 Task: Use the "Chrome Colors" extension to change the color scheme of Chrome.
Action: Mouse moved to (1195, 677)
Screenshot: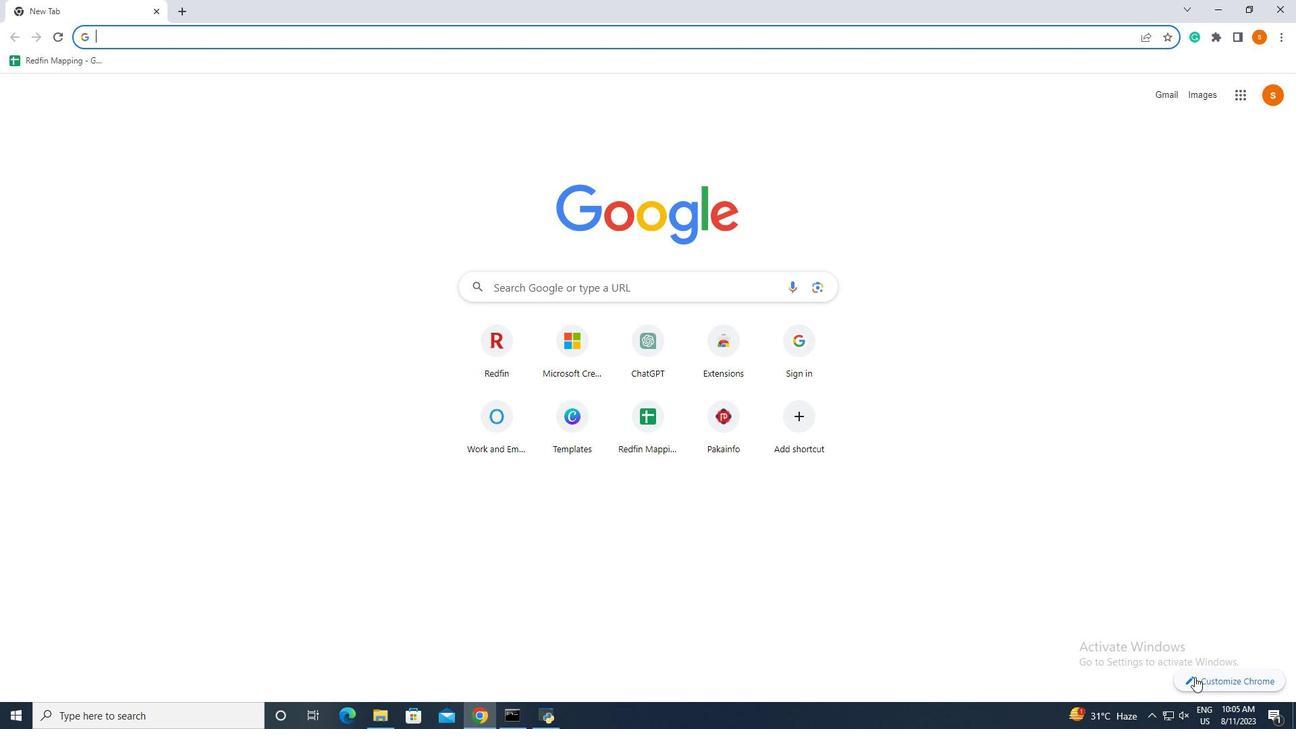 
Action: Mouse pressed left at (1195, 677)
Screenshot: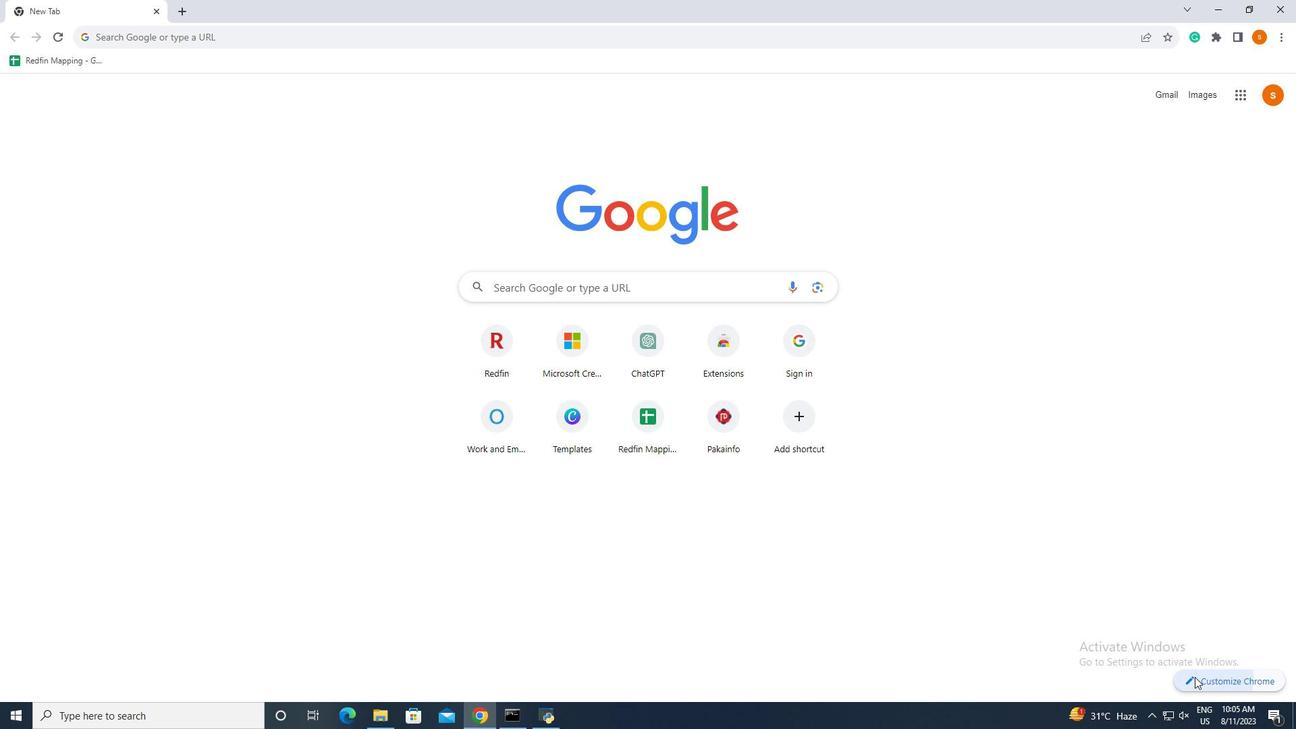 
Action: Mouse moved to (1151, 341)
Screenshot: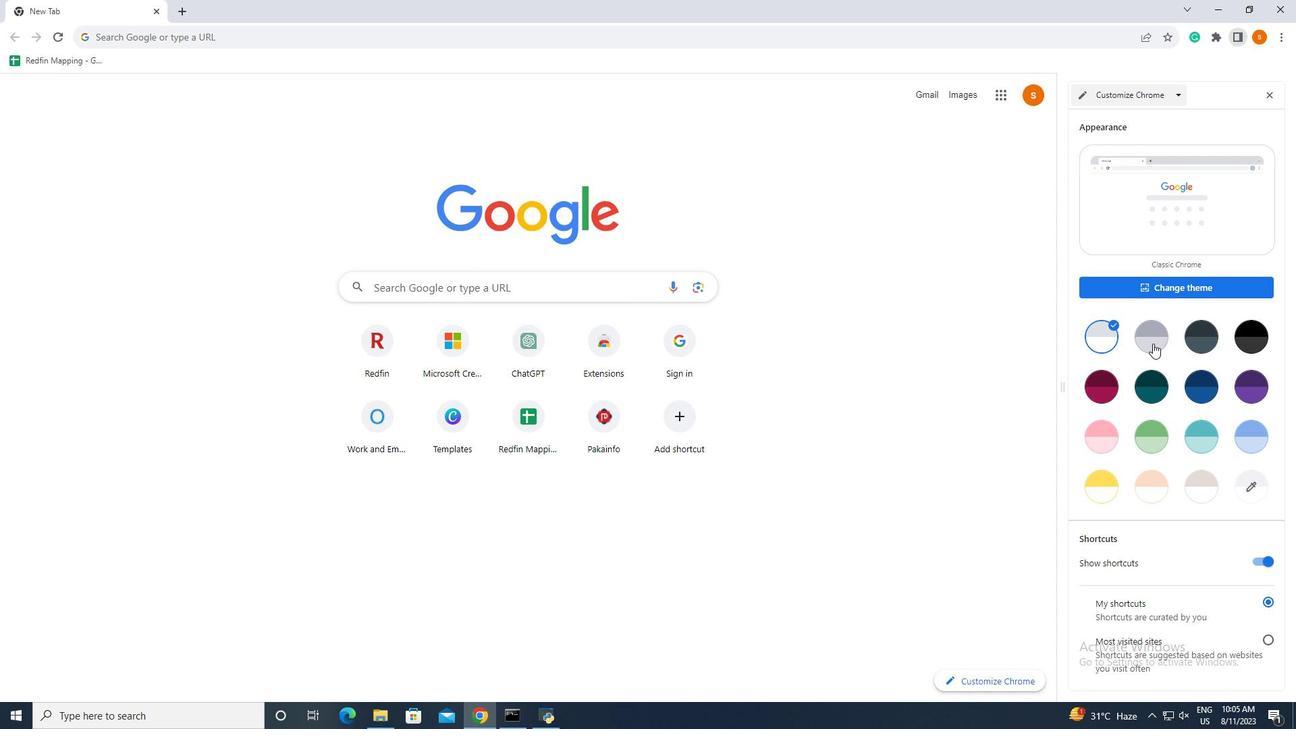 
Action: Mouse scrolled (1151, 341) with delta (0, 0)
Screenshot: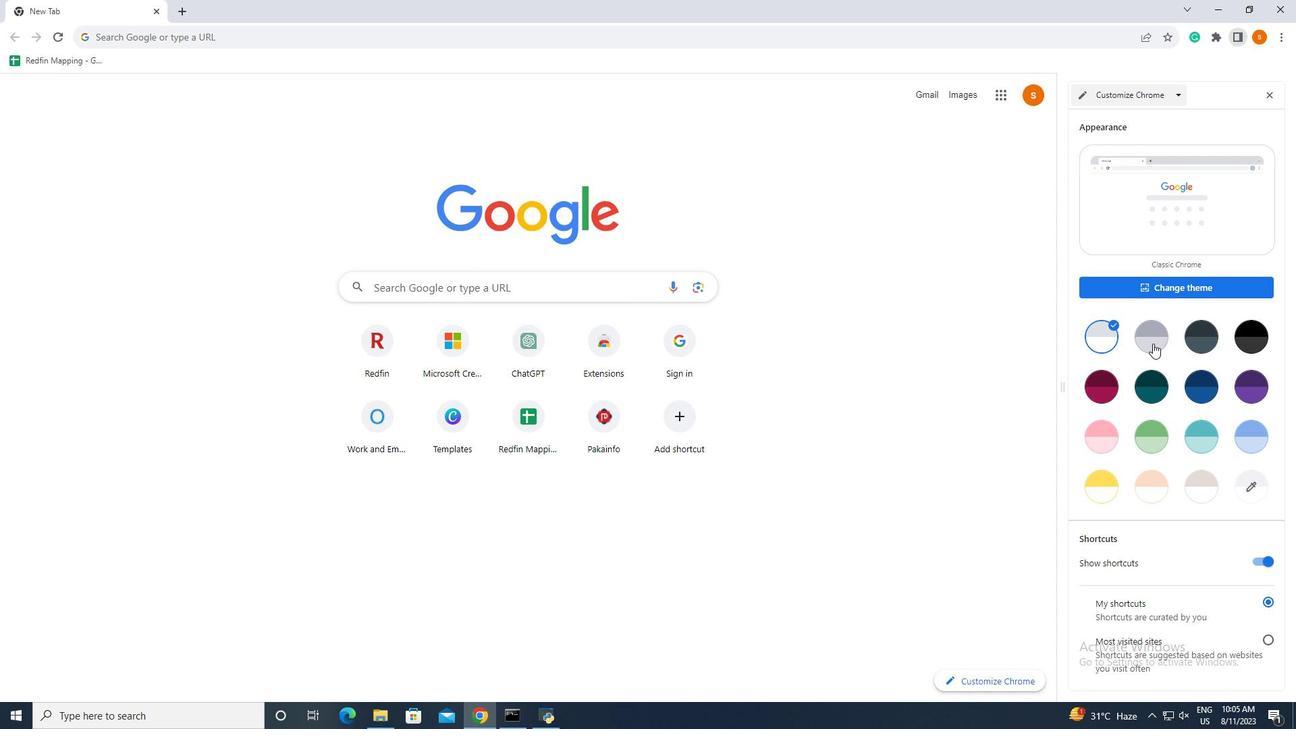 
Action: Mouse moved to (1174, 447)
Screenshot: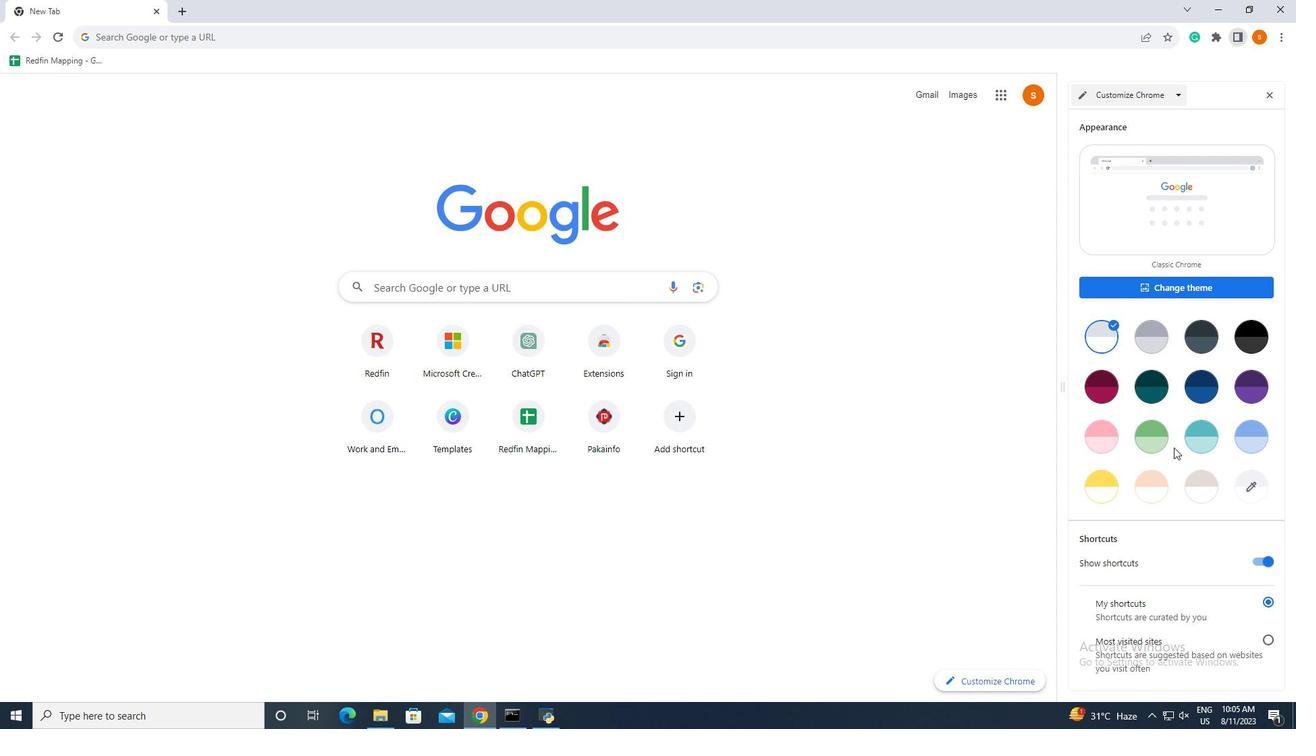 
Action: Mouse scrolled (1174, 447) with delta (0, 0)
Screenshot: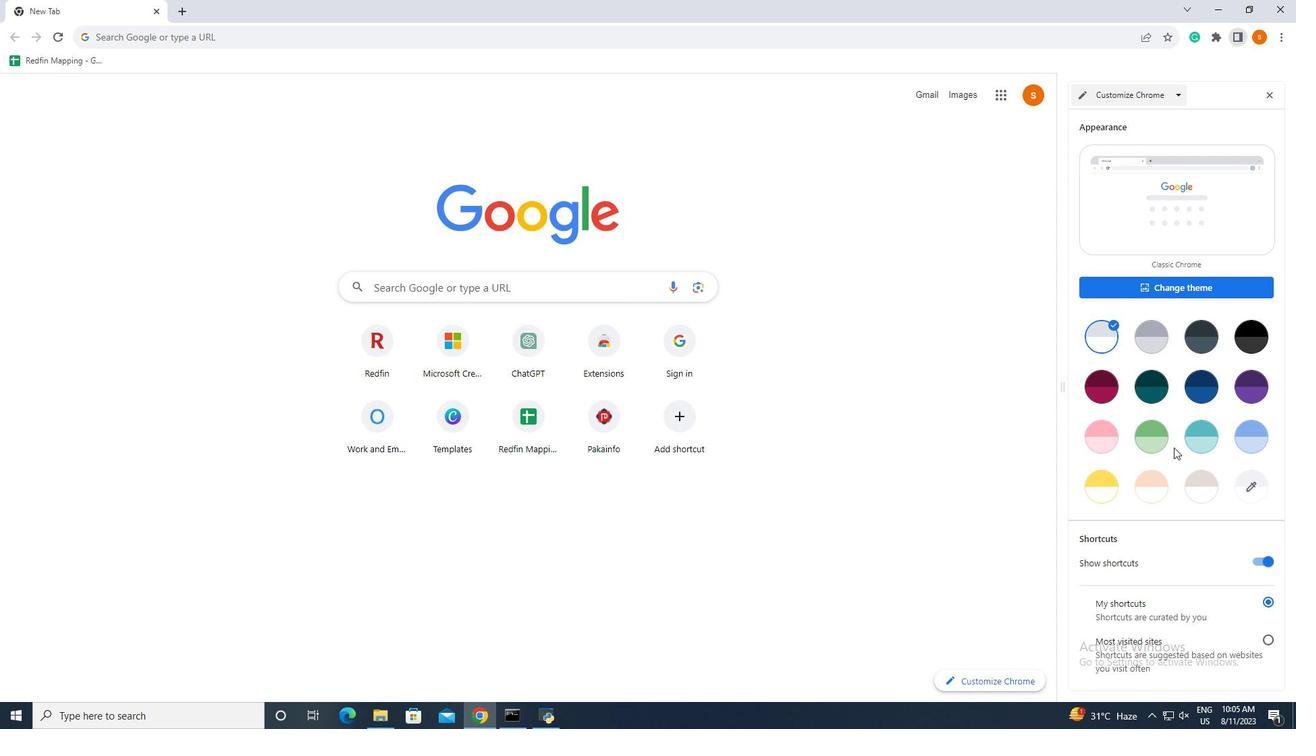 
Action: Mouse moved to (1107, 437)
Screenshot: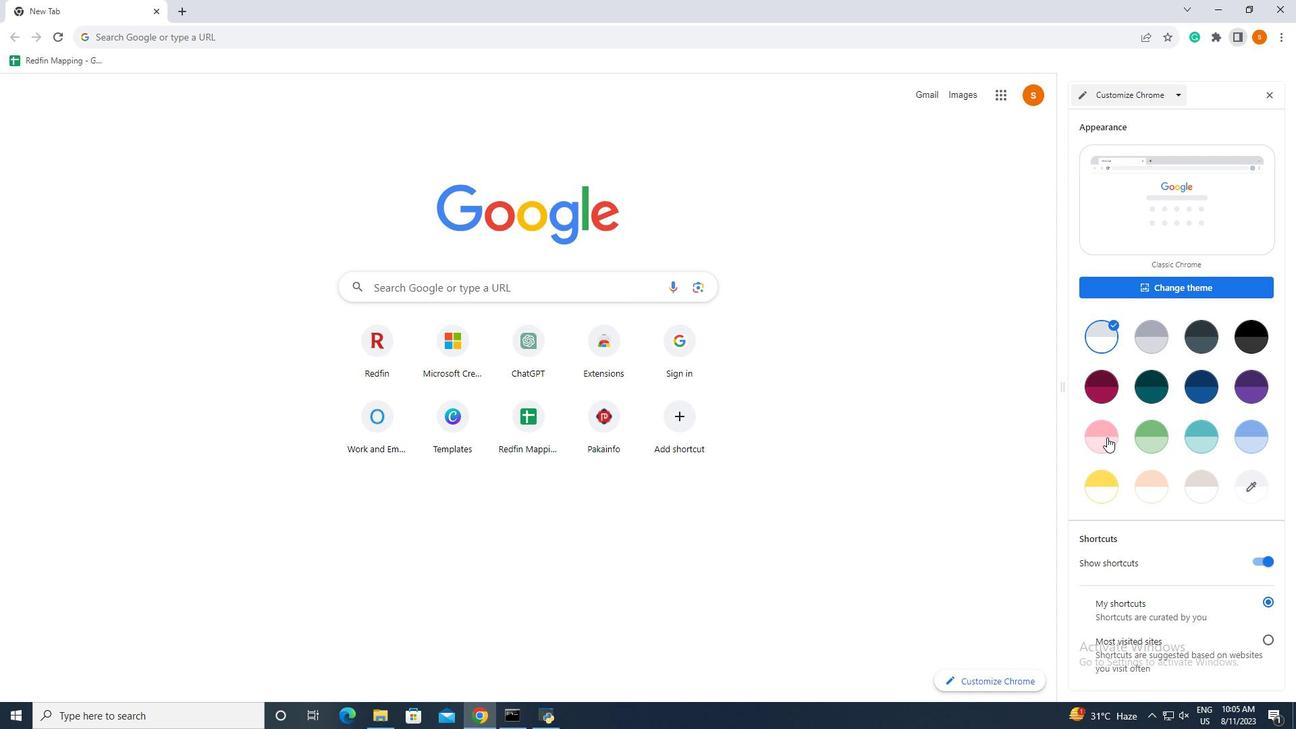 
Action: Mouse pressed left at (1107, 437)
Screenshot: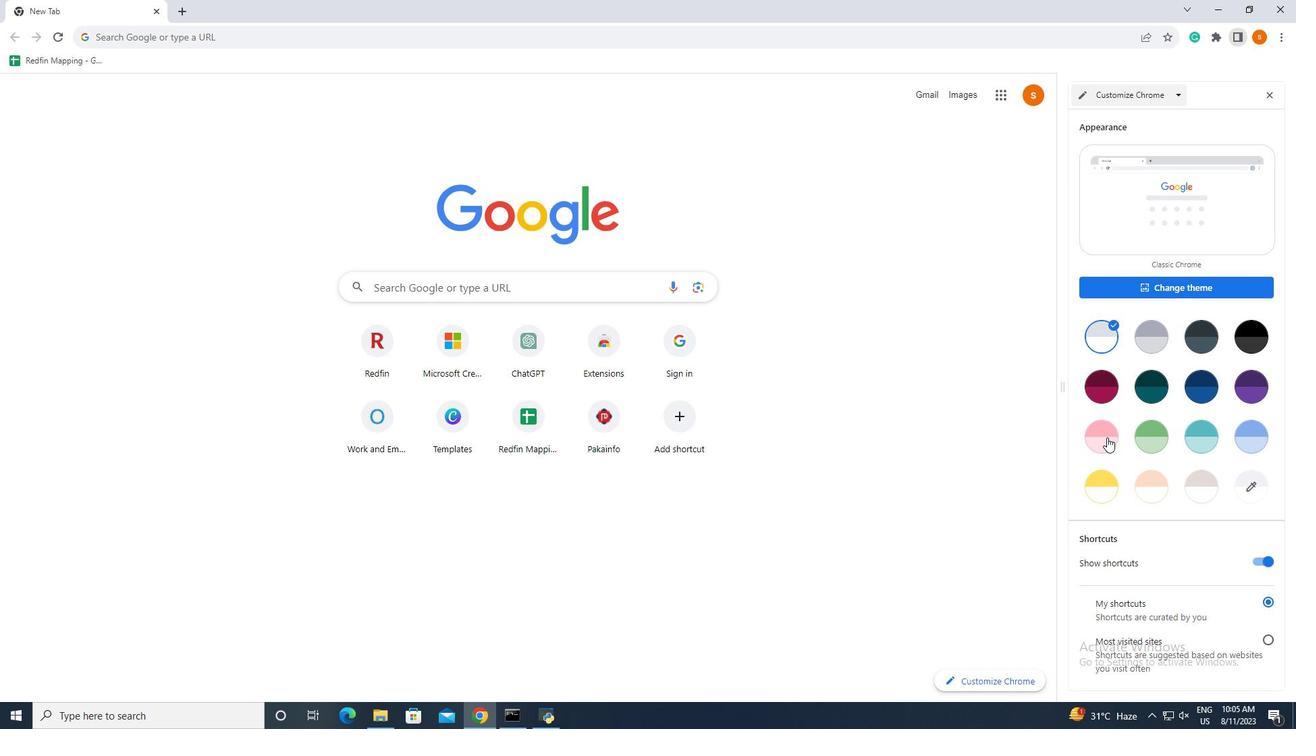 
Action: Mouse moved to (1254, 589)
Screenshot: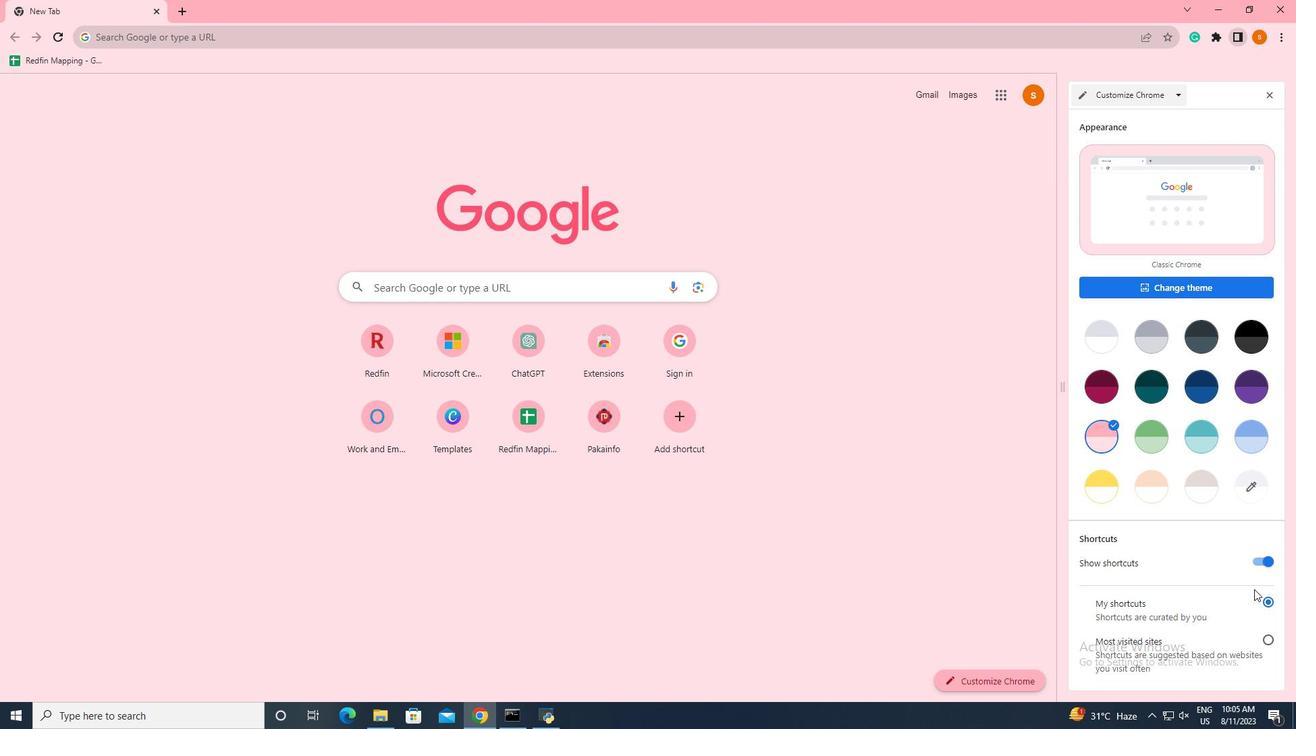 
Action: Mouse scrolled (1254, 588) with delta (0, 0)
Screenshot: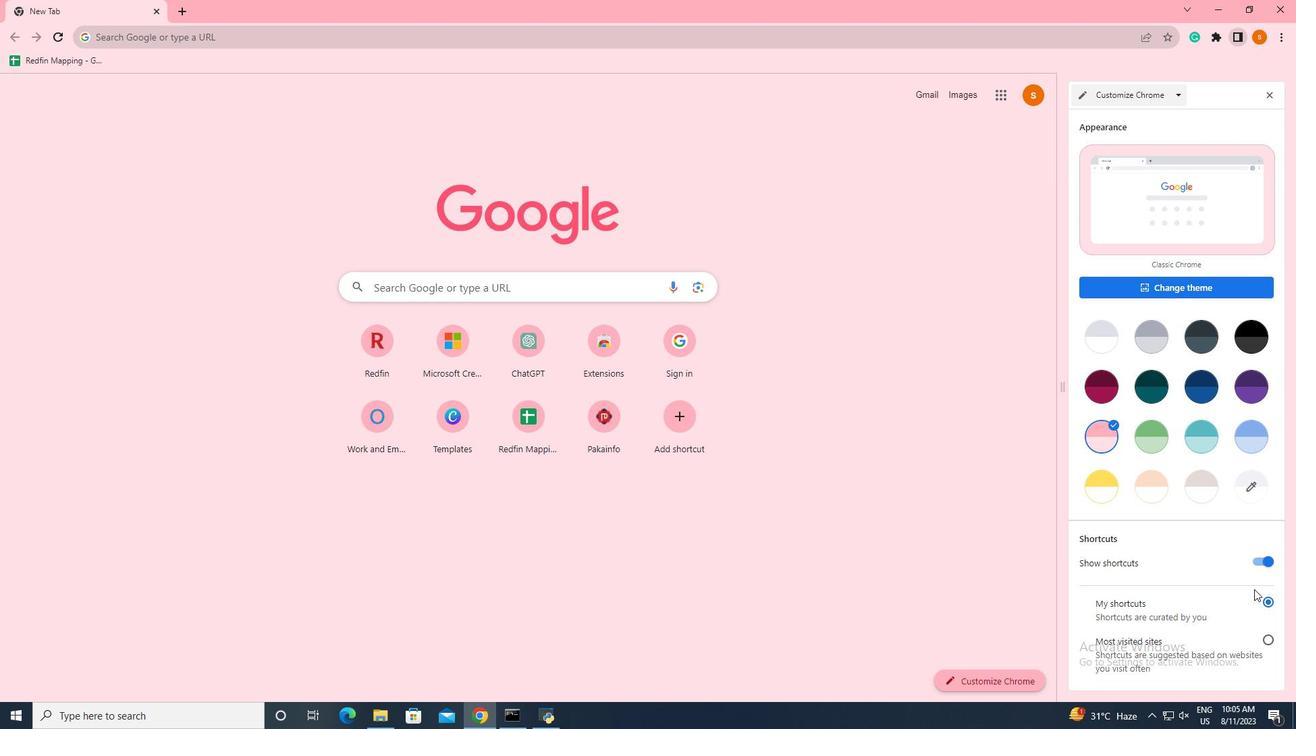 
Action: Mouse scrolled (1254, 588) with delta (0, 0)
Screenshot: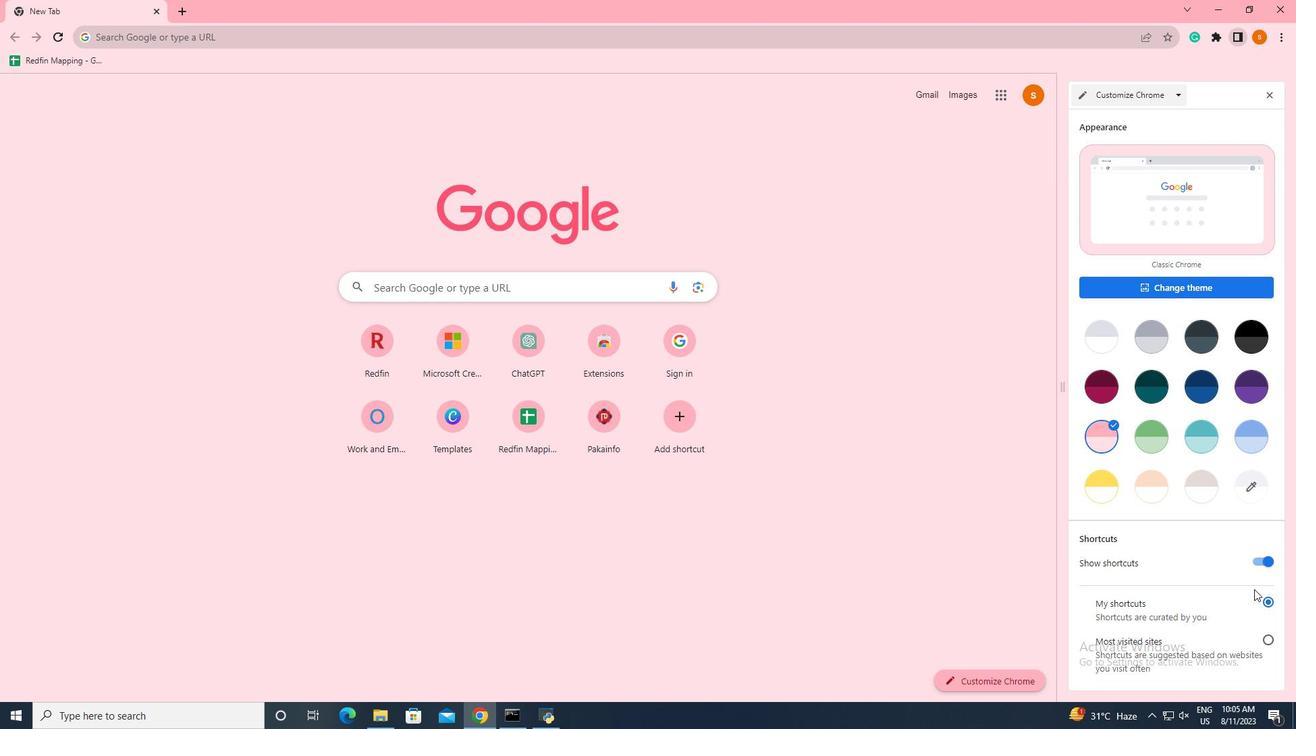 
Action: Mouse moved to (1193, 291)
Screenshot: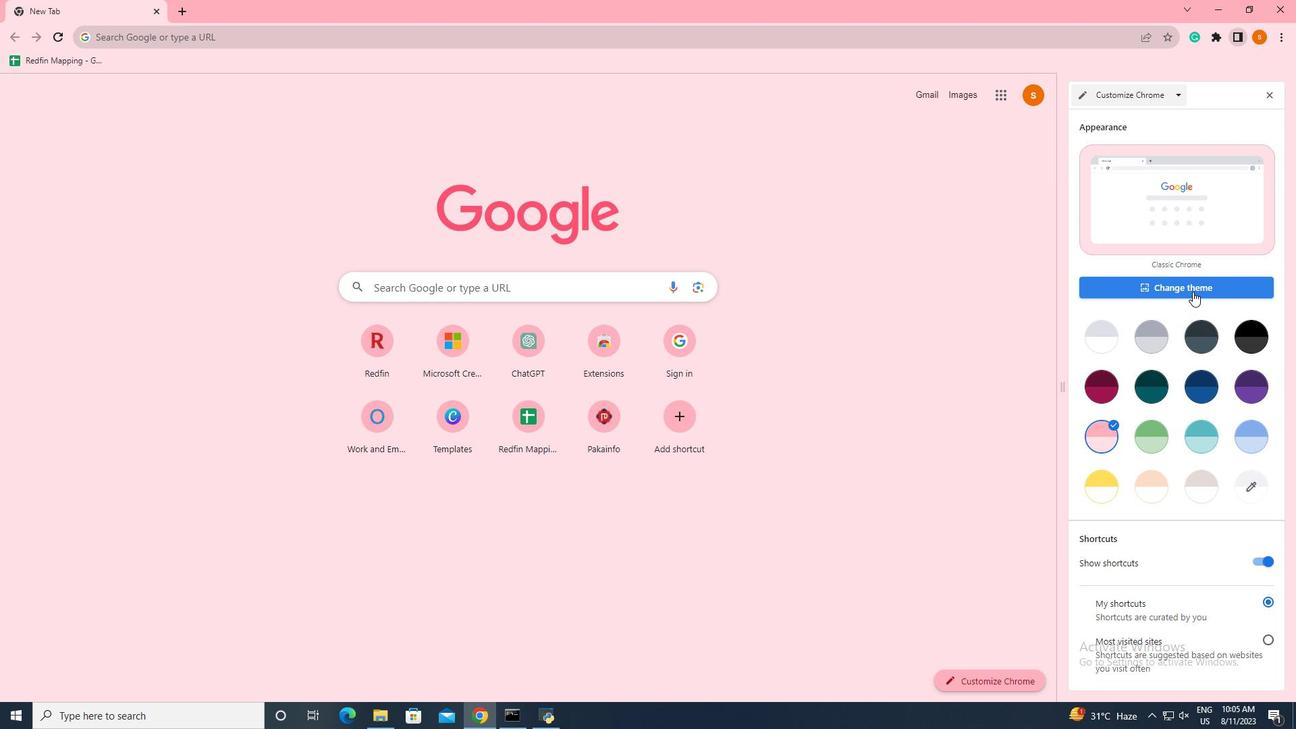 
Action: Mouse pressed left at (1193, 291)
Screenshot: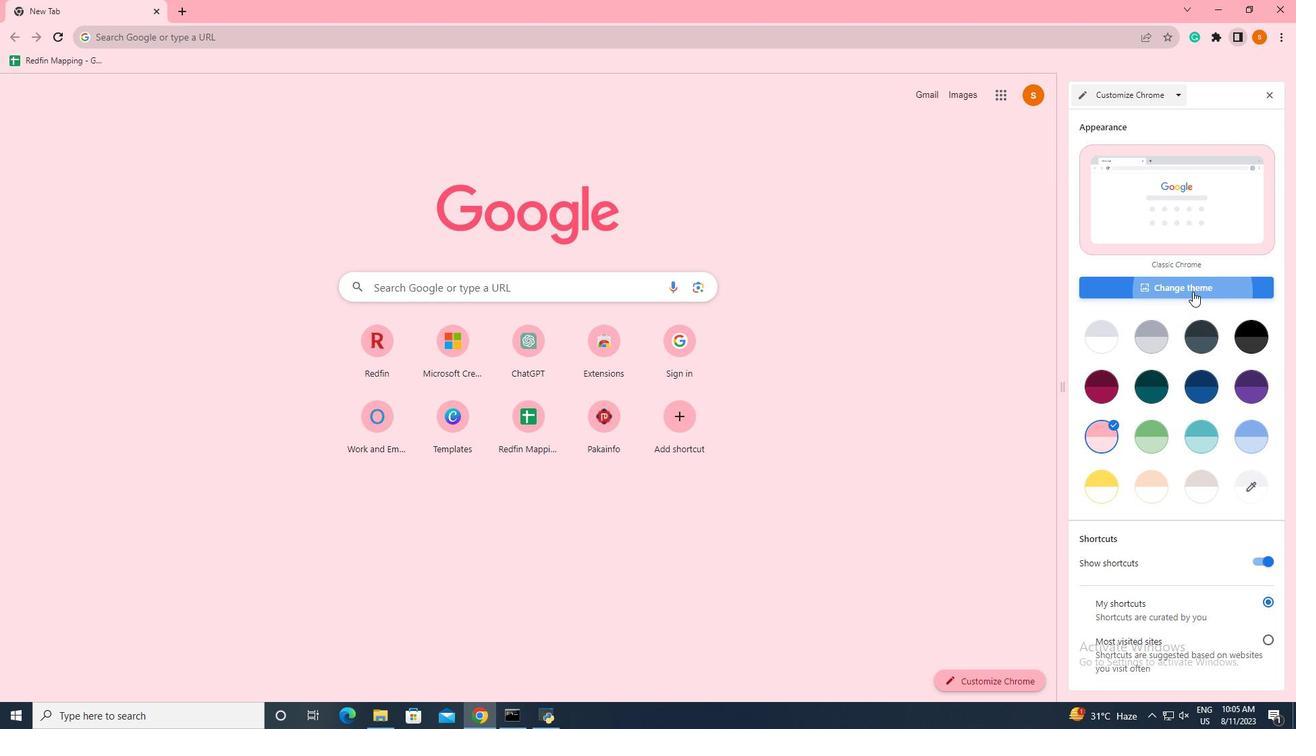 
Action: Mouse moved to (1187, 396)
Screenshot: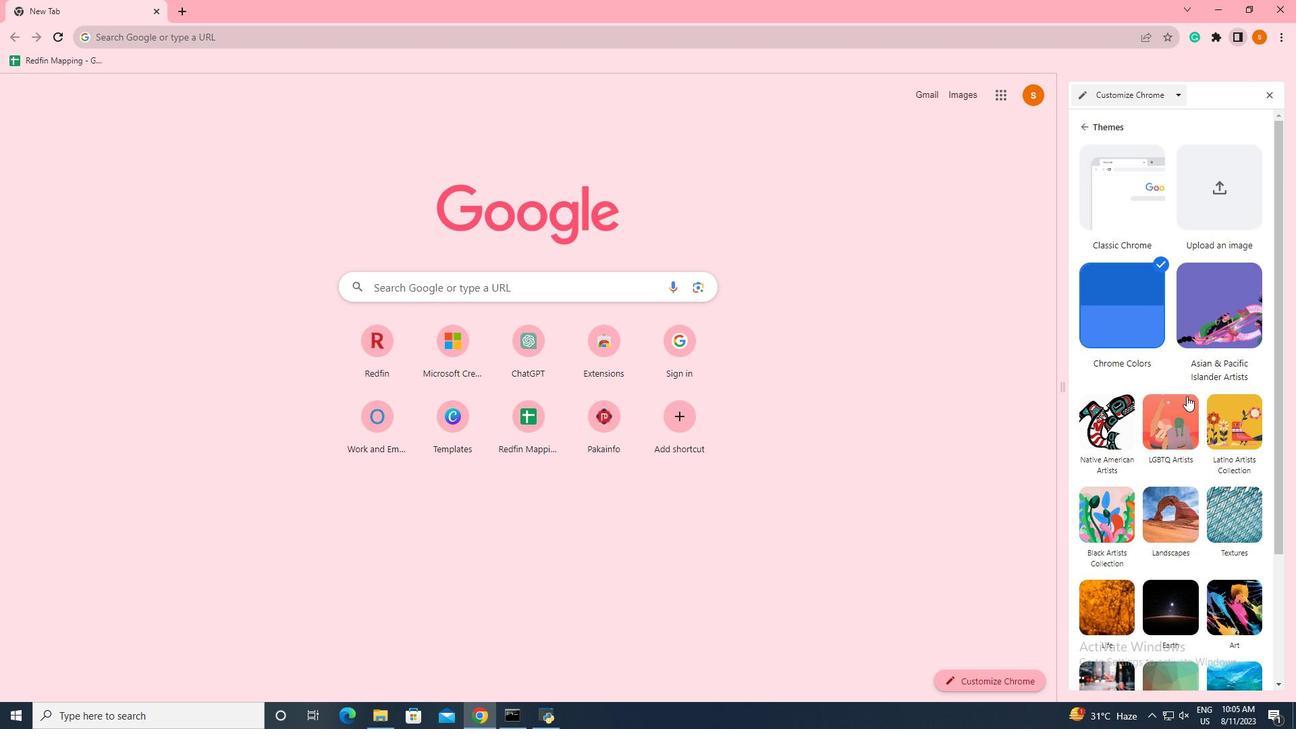 
Action: Mouse scrolled (1187, 395) with delta (0, 0)
Screenshot: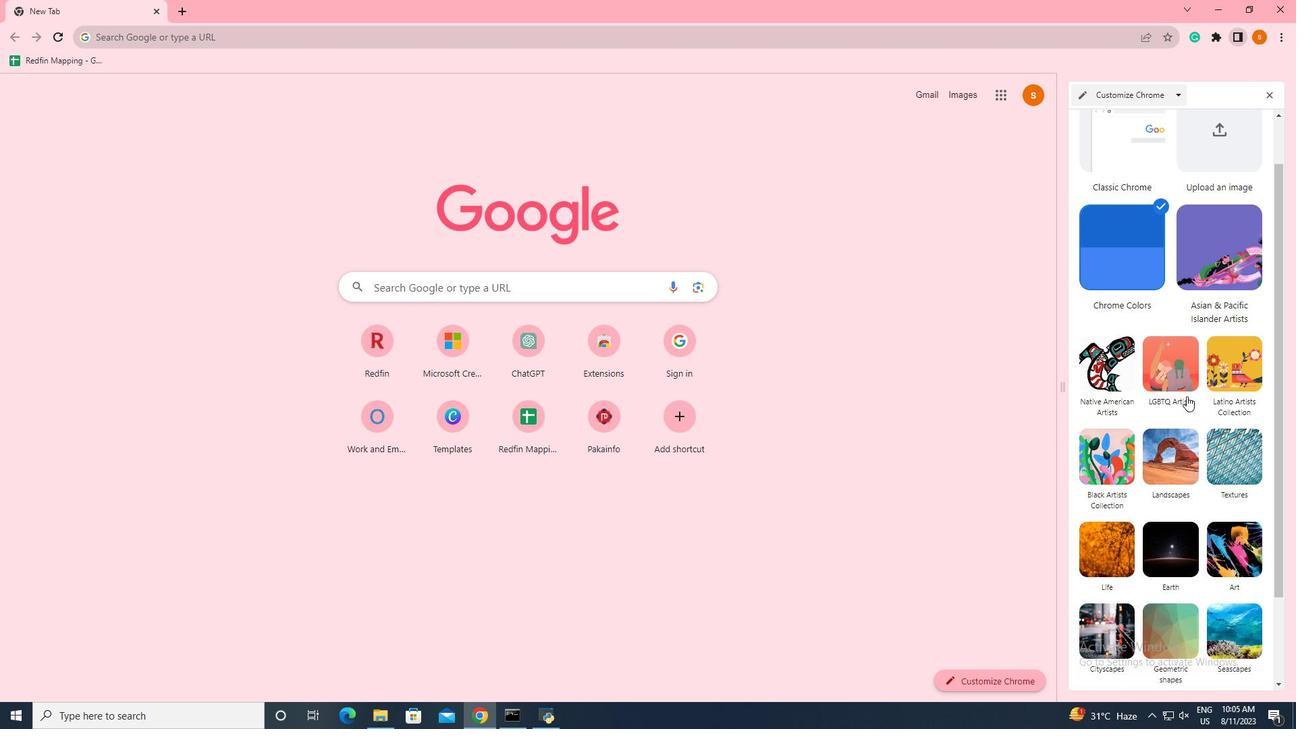 
Action: Mouse scrolled (1187, 395) with delta (0, 0)
Screenshot: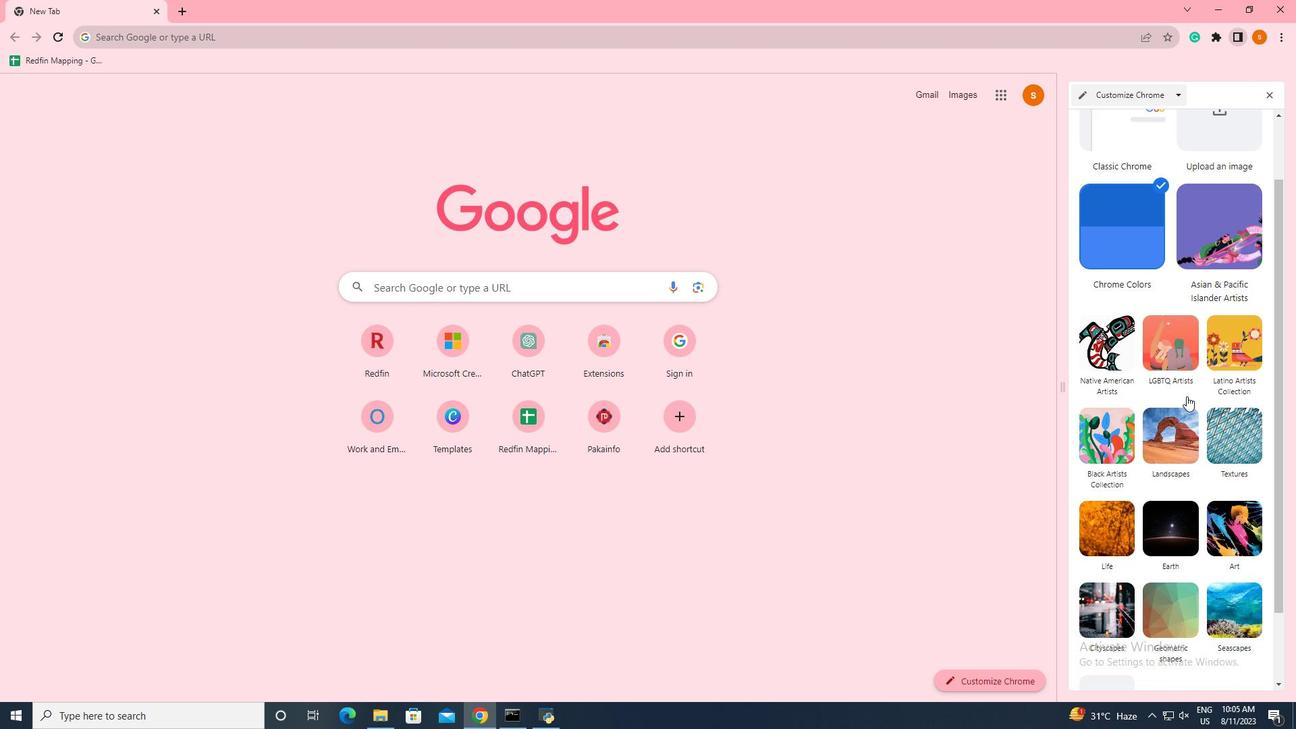 
Action: Mouse scrolled (1187, 395) with delta (0, 0)
Screenshot: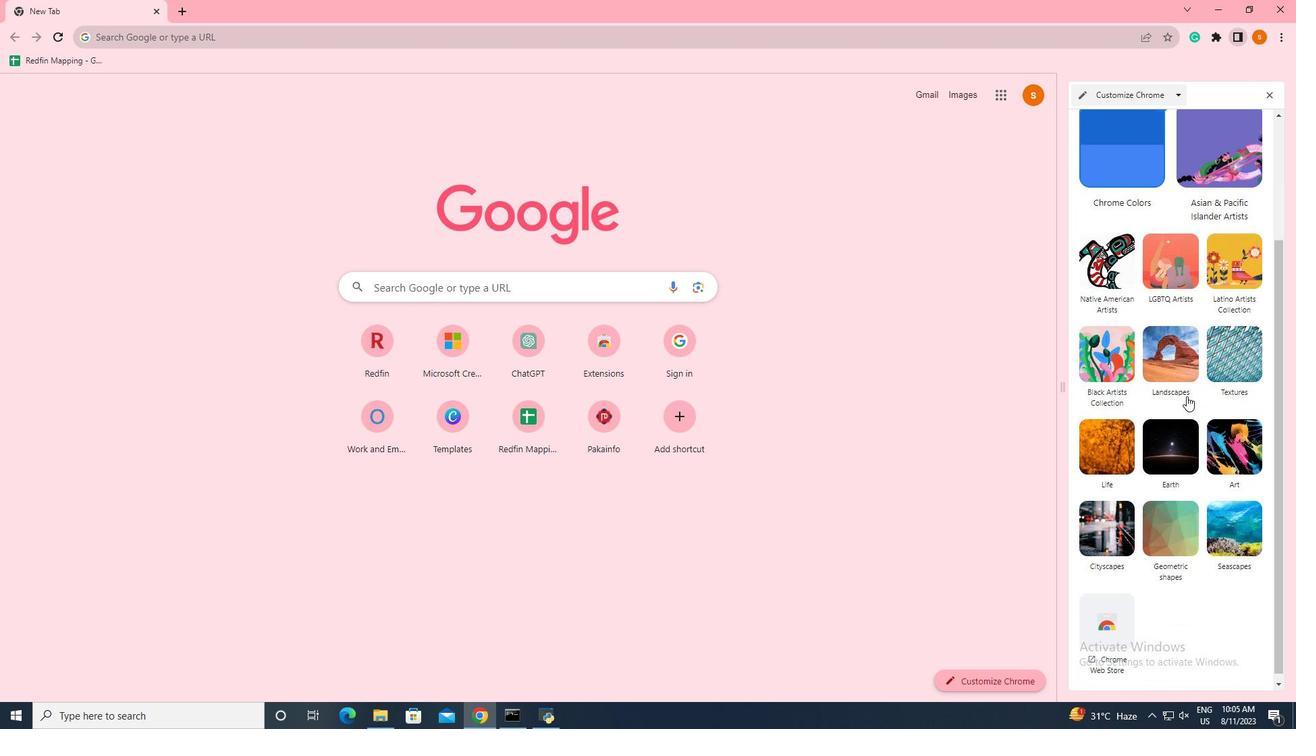 
Action: Mouse moved to (1187, 396)
Screenshot: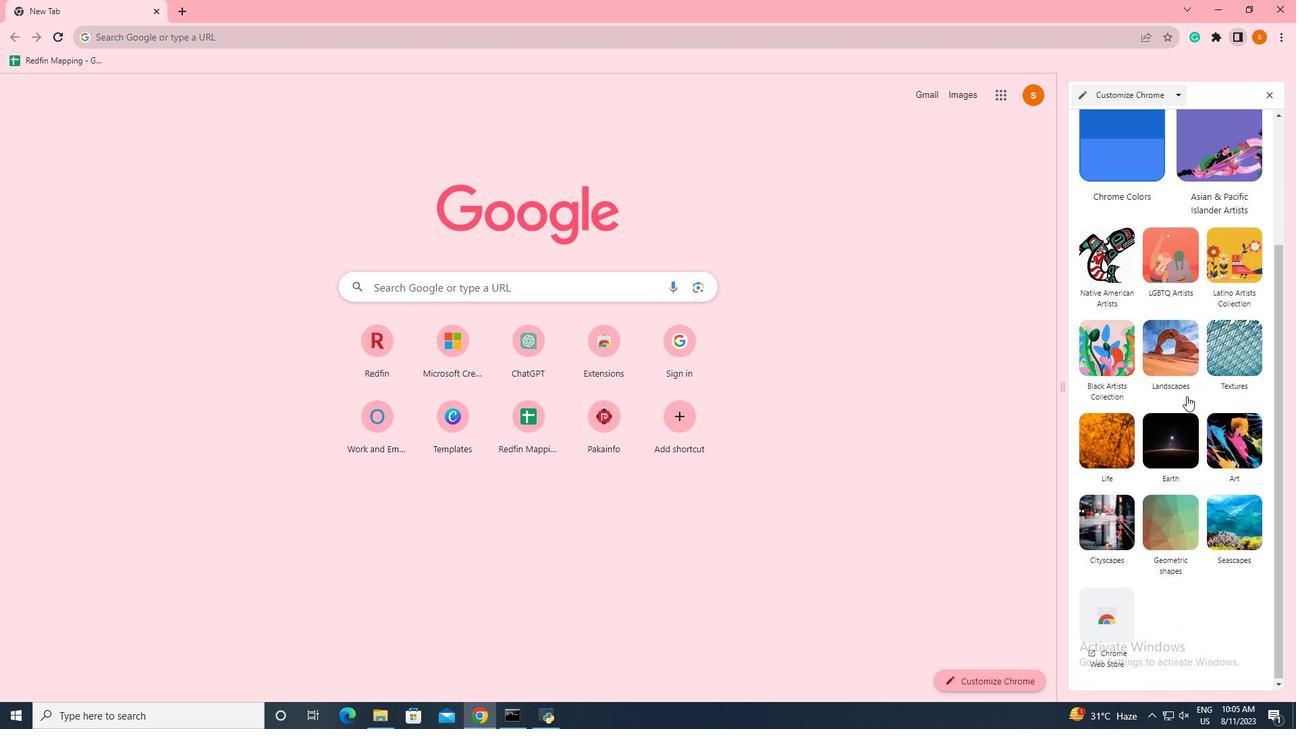 
Action: Mouse scrolled (1187, 395) with delta (0, 0)
Screenshot: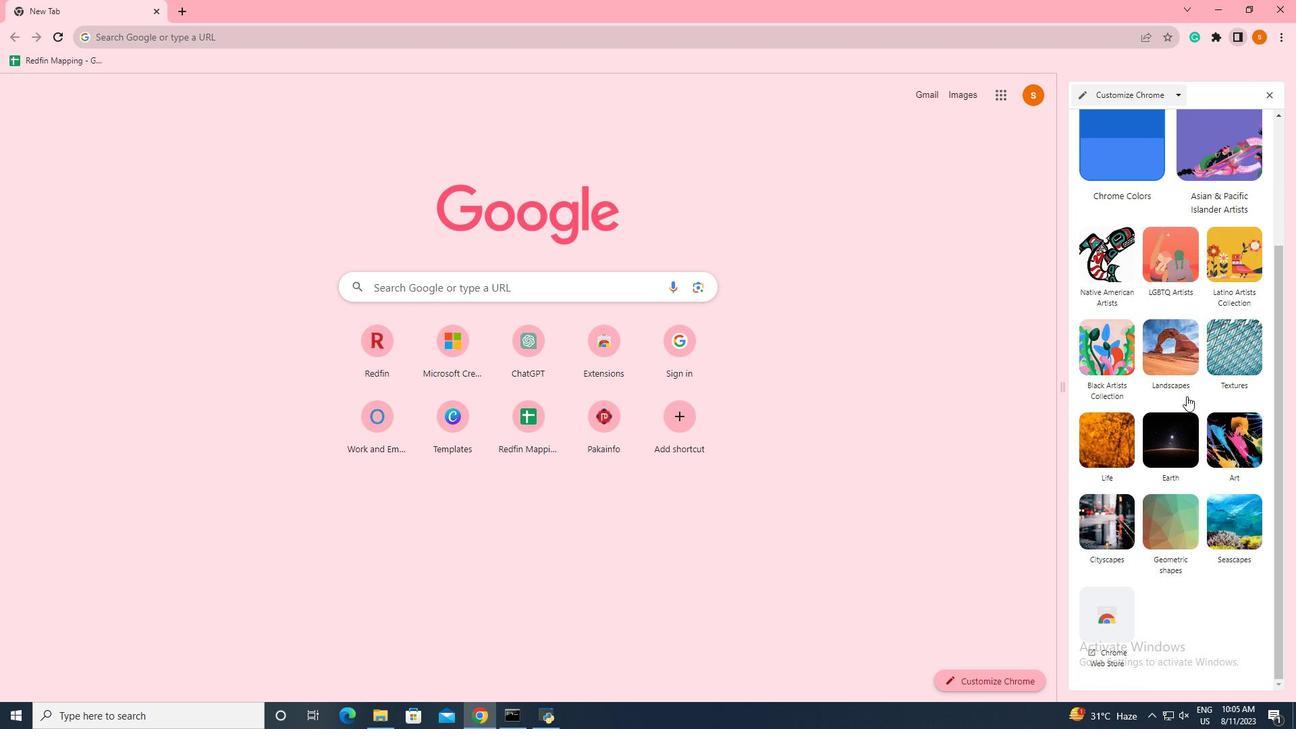 
Action: Mouse scrolled (1187, 395) with delta (0, 0)
Screenshot: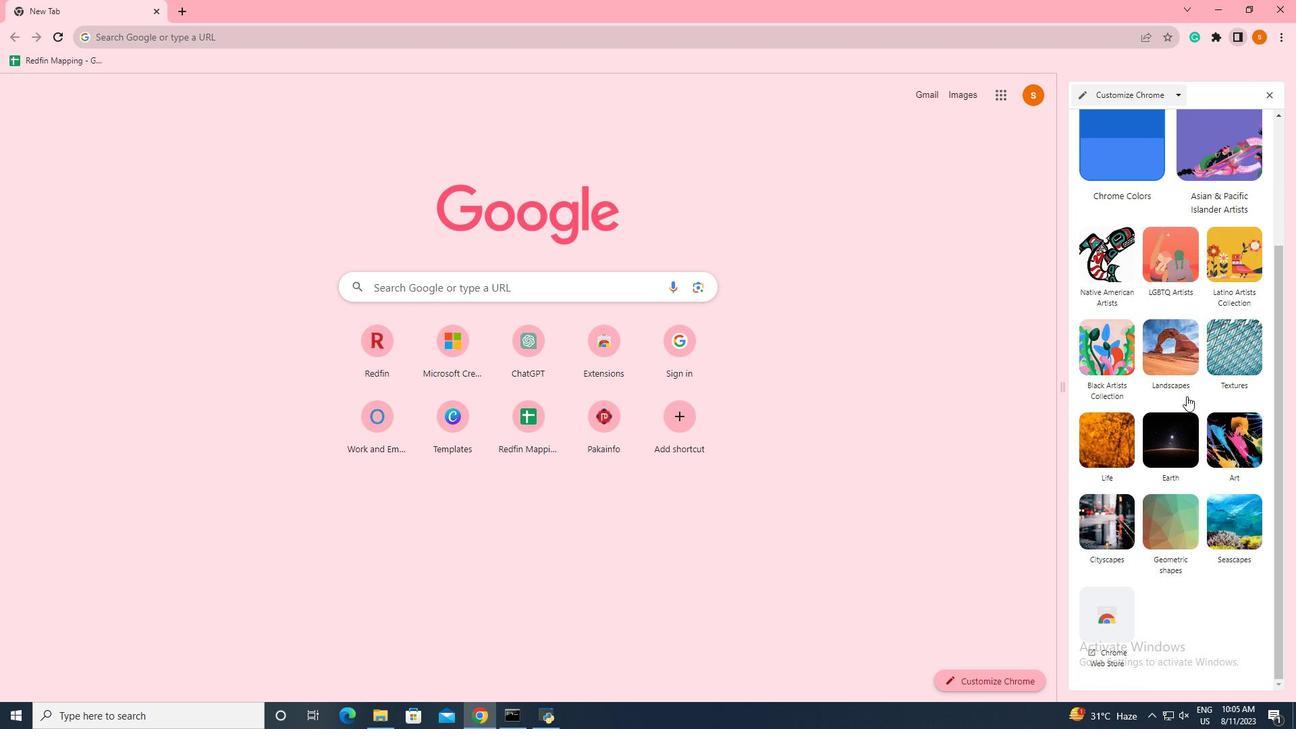 
Action: Mouse moved to (1106, 354)
Screenshot: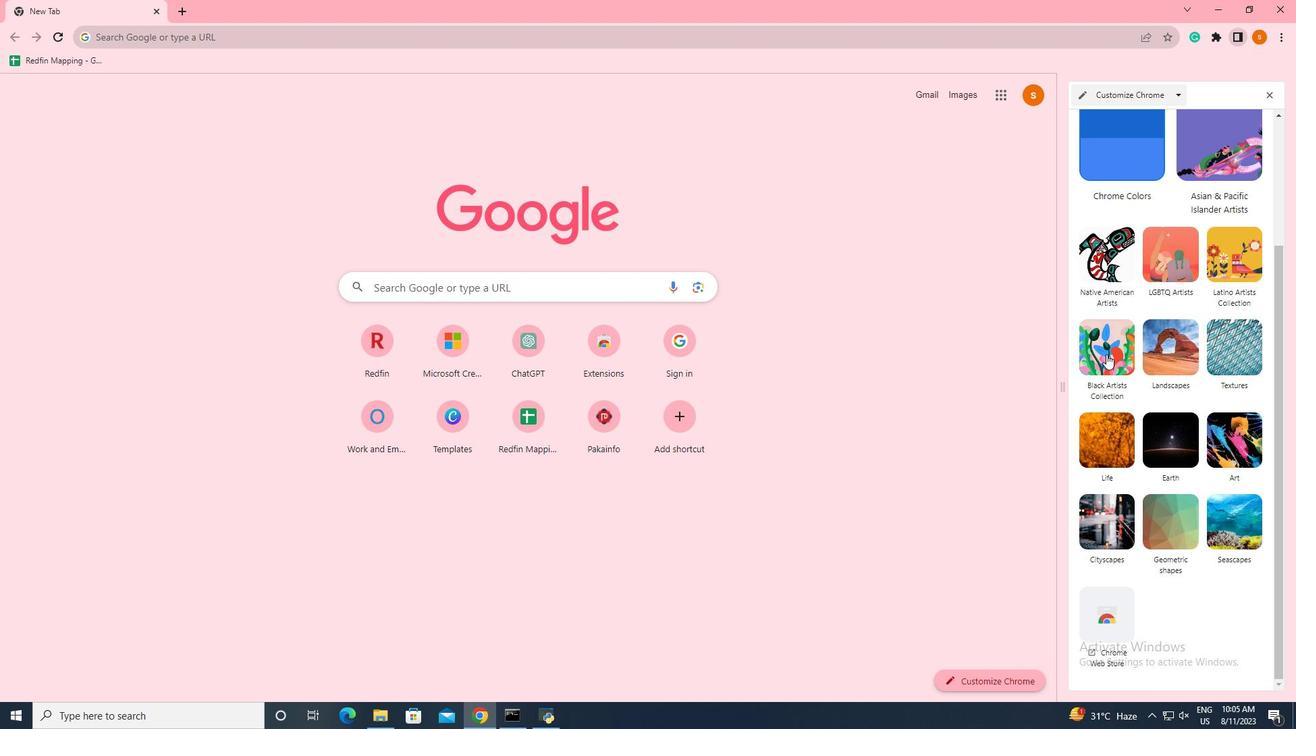 
Action: Mouse pressed left at (1106, 354)
Screenshot: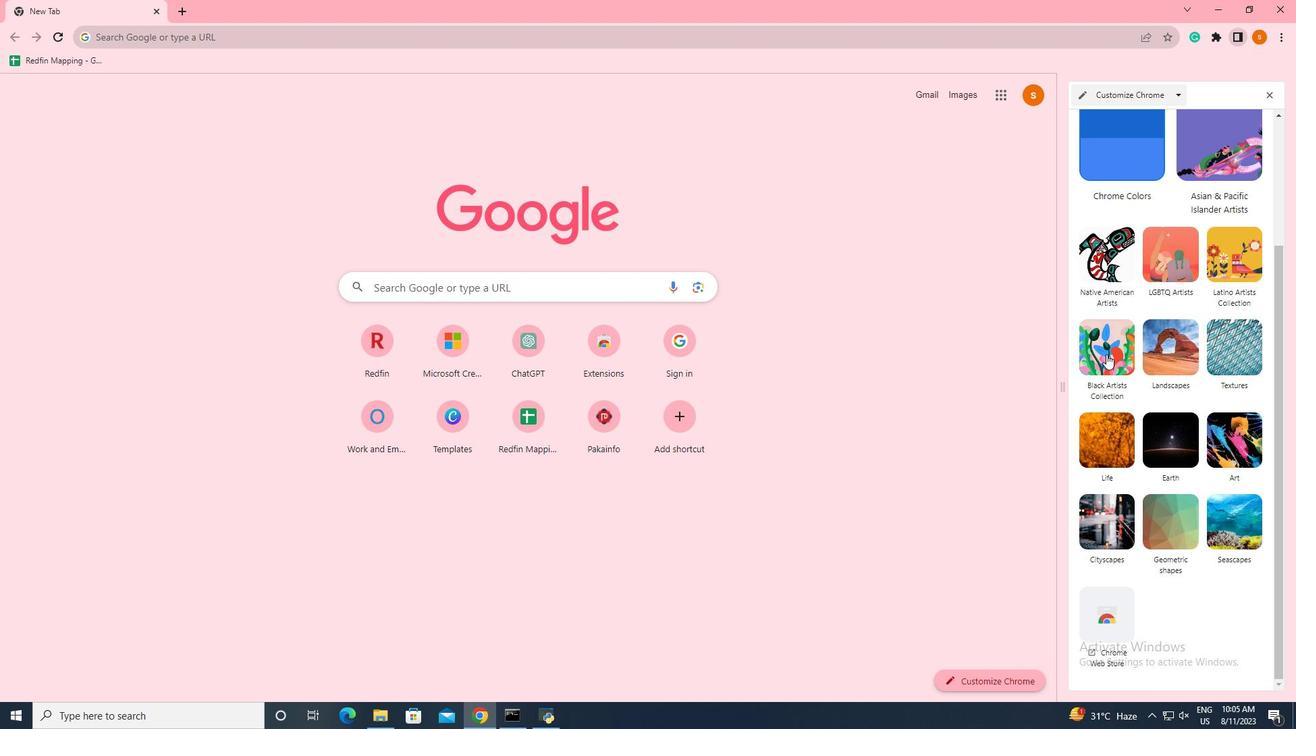 
Action: Mouse moved to (1240, 323)
Screenshot: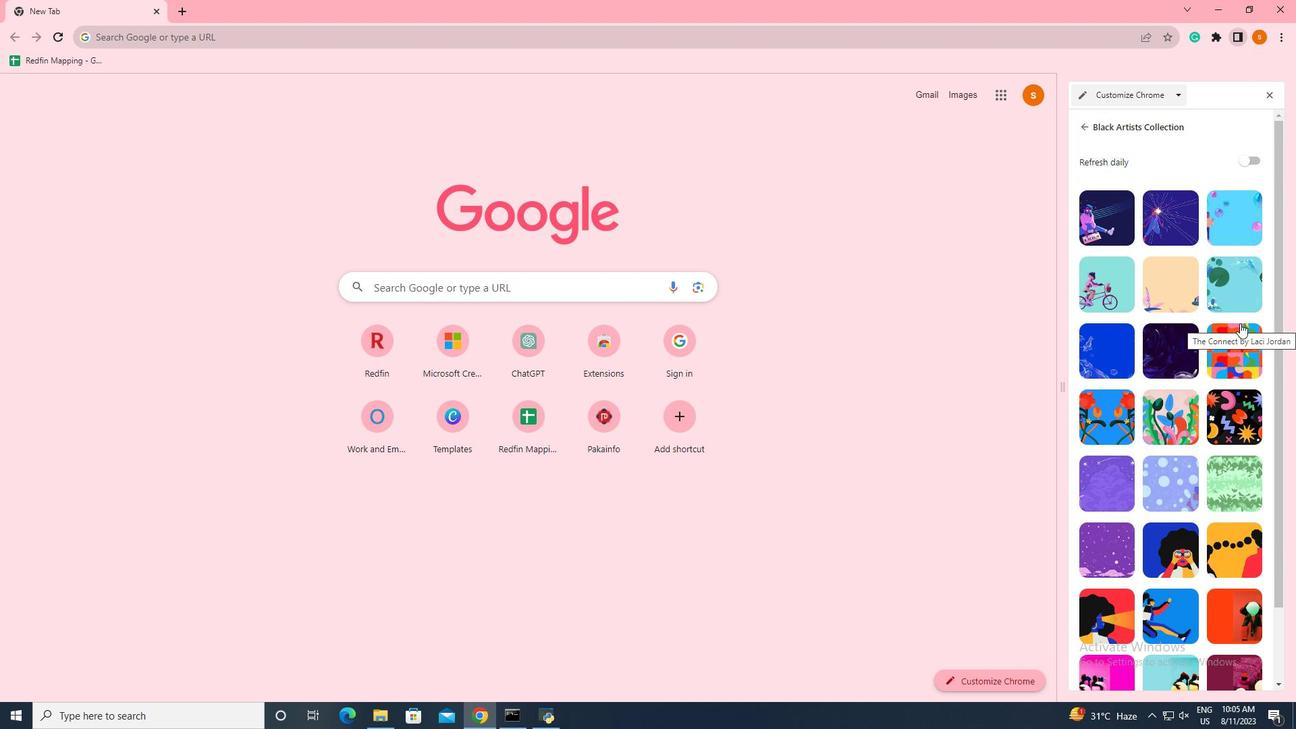 
Action: Mouse scrolled (1240, 322) with delta (0, 0)
Screenshot: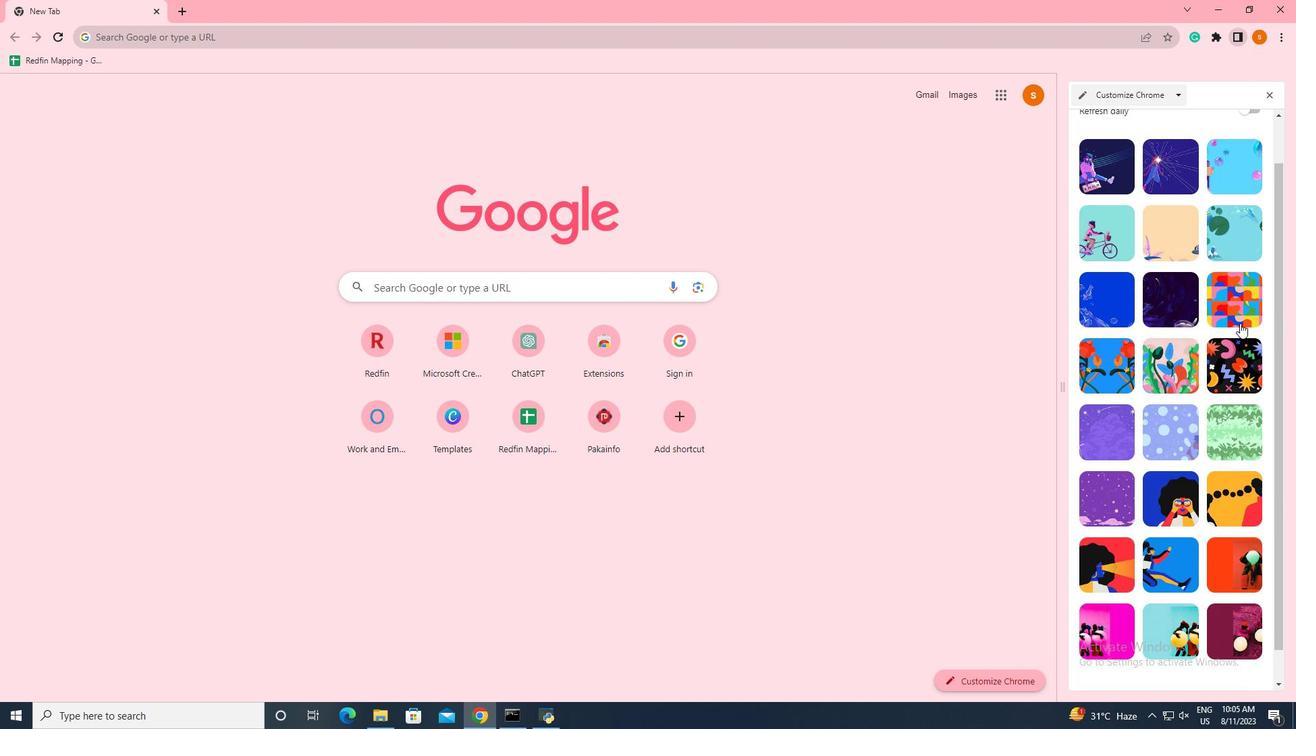 
Action: Mouse scrolled (1240, 322) with delta (0, 0)
Screenshot: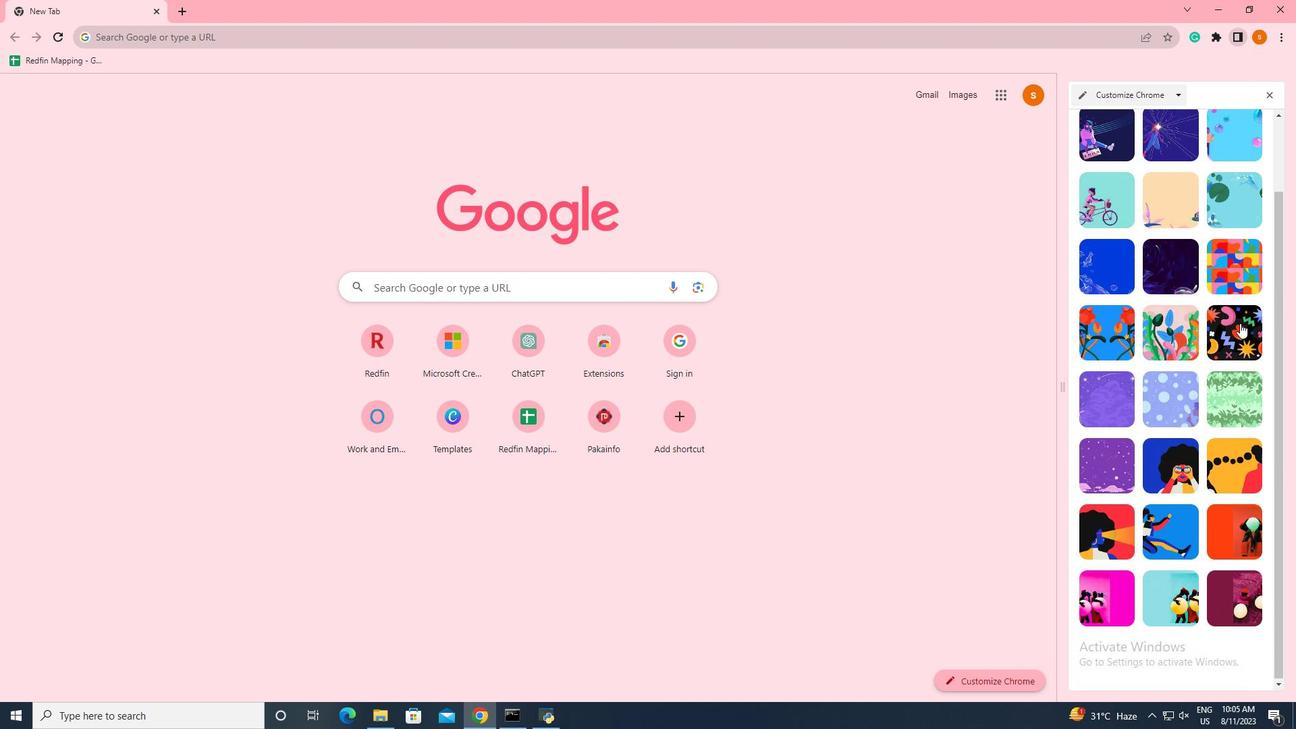 
Action: Mouse moved to (1115, 455)
Screenshot: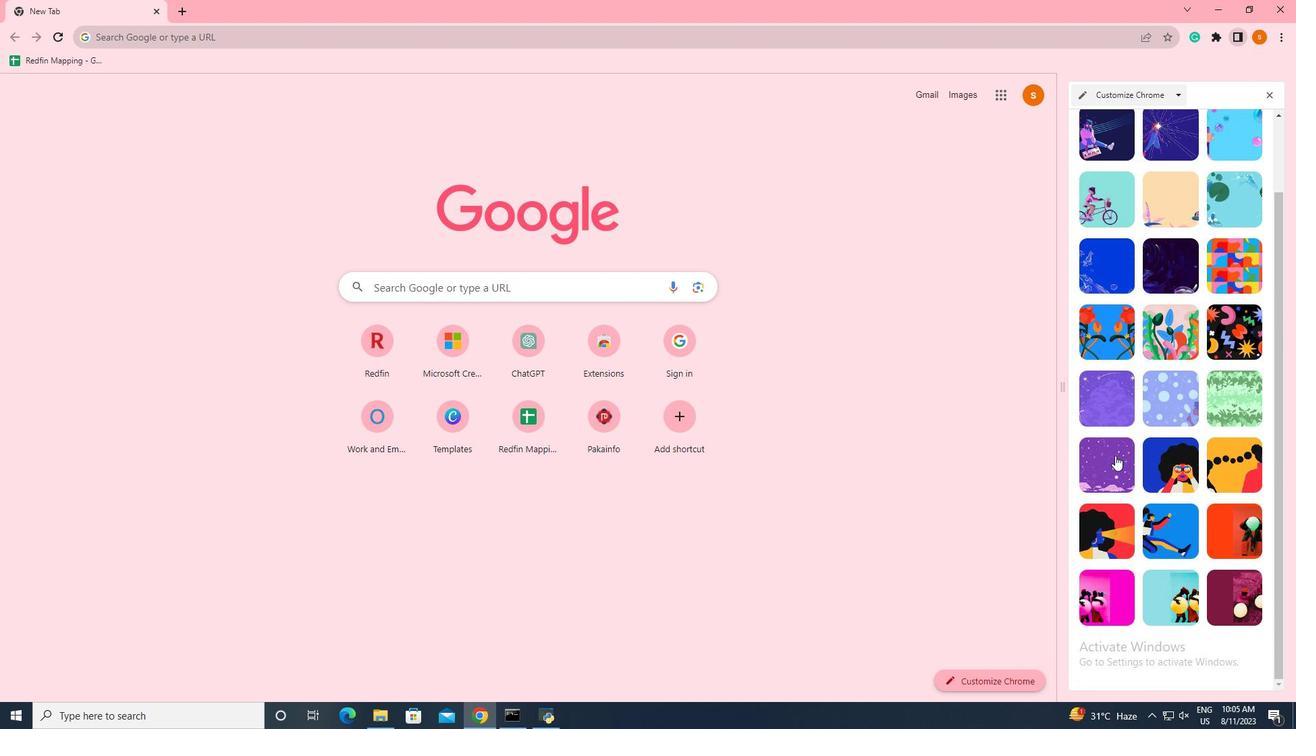 
Action: Mouse pressed left at (1115, 455)
Screenshot: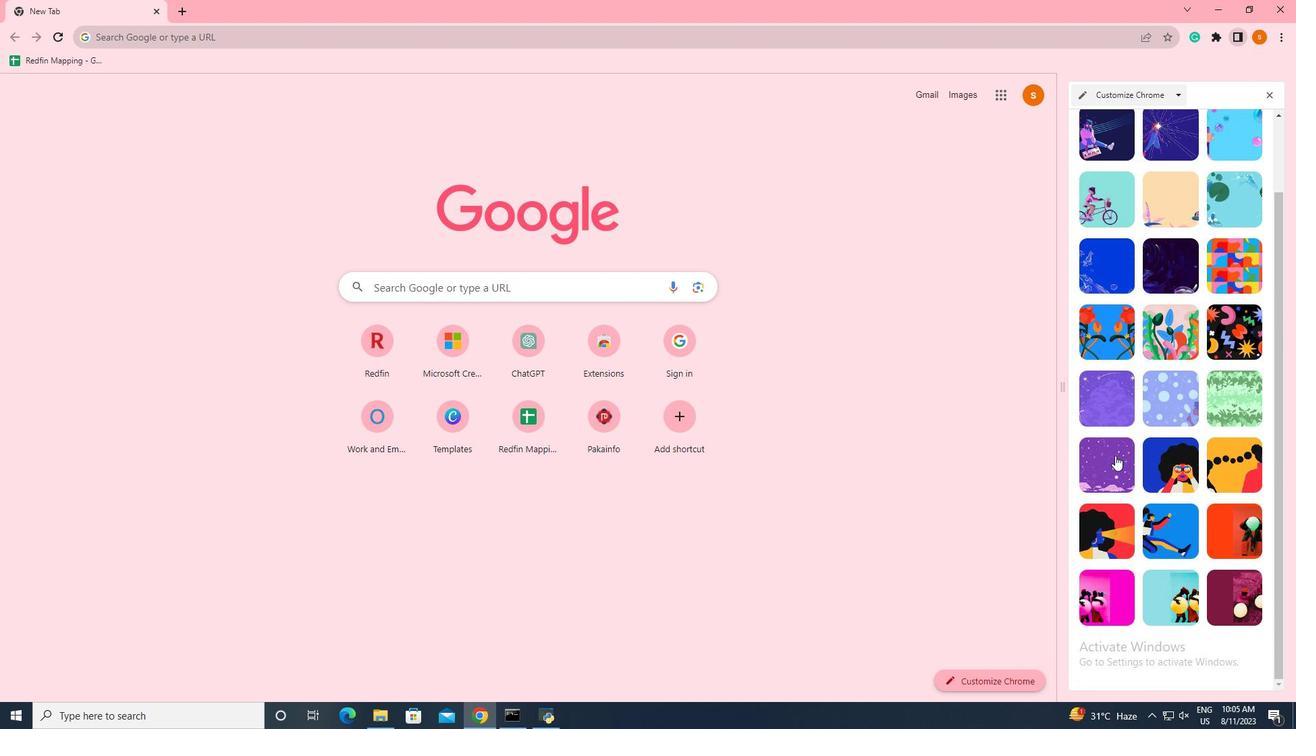 
Action: Mouse moved to (1227, 309)
Screenshot: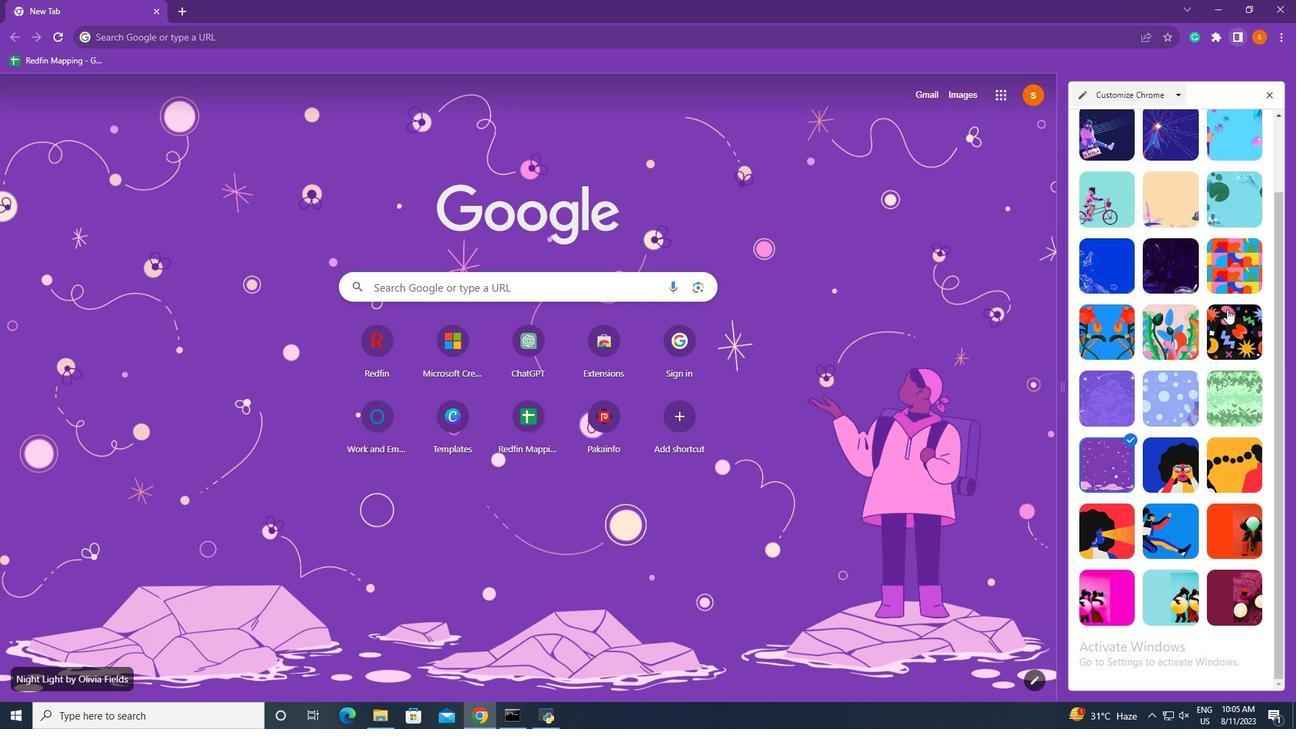 
Action: Mouse pressed left at (1227, 309)
Screenshot: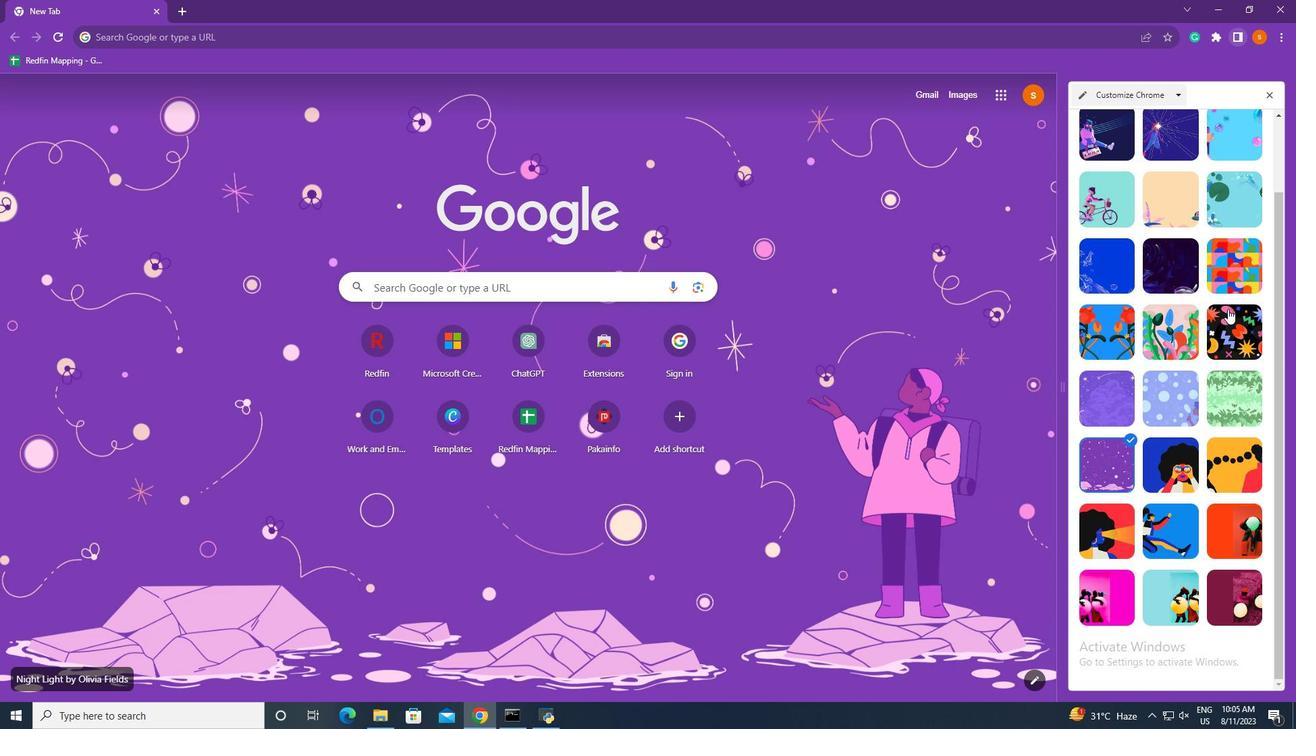
Action: Mouse moved to (1153, 136)
Screenshot: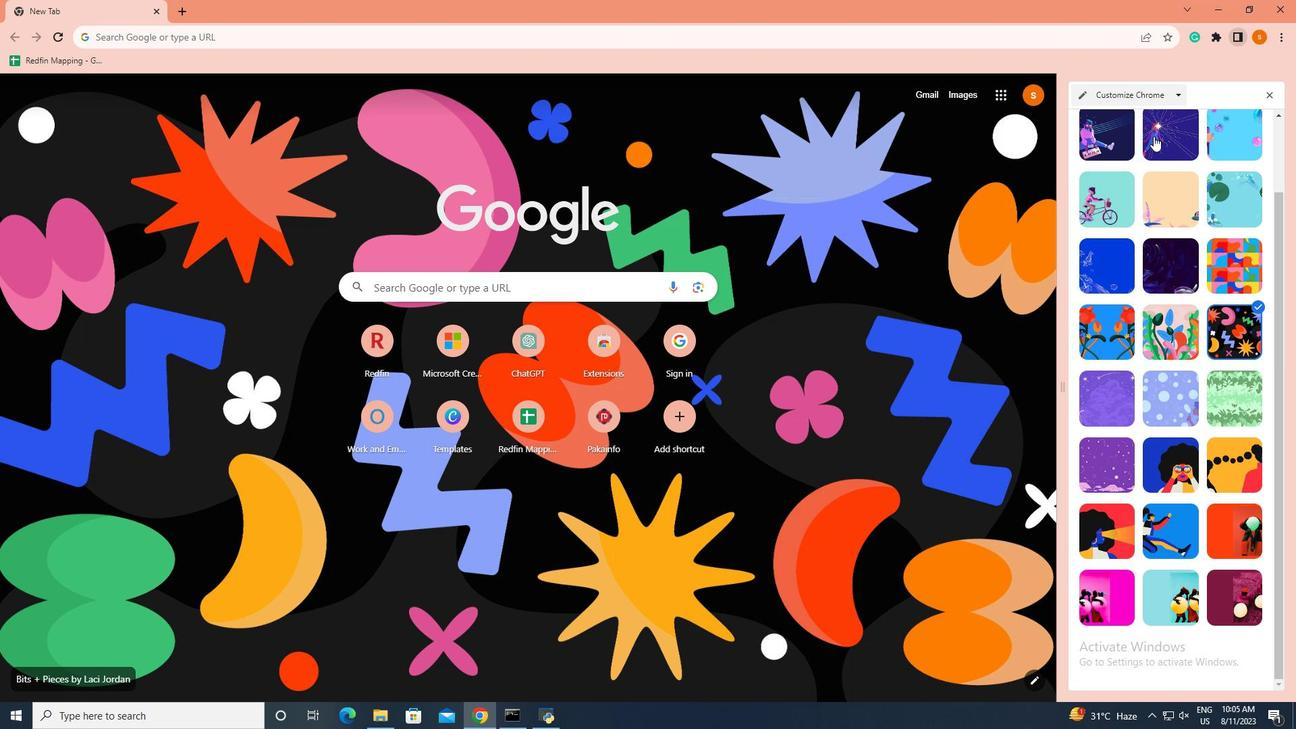 
Action: Mouse pressed left at (1153, 136)
Screenshot: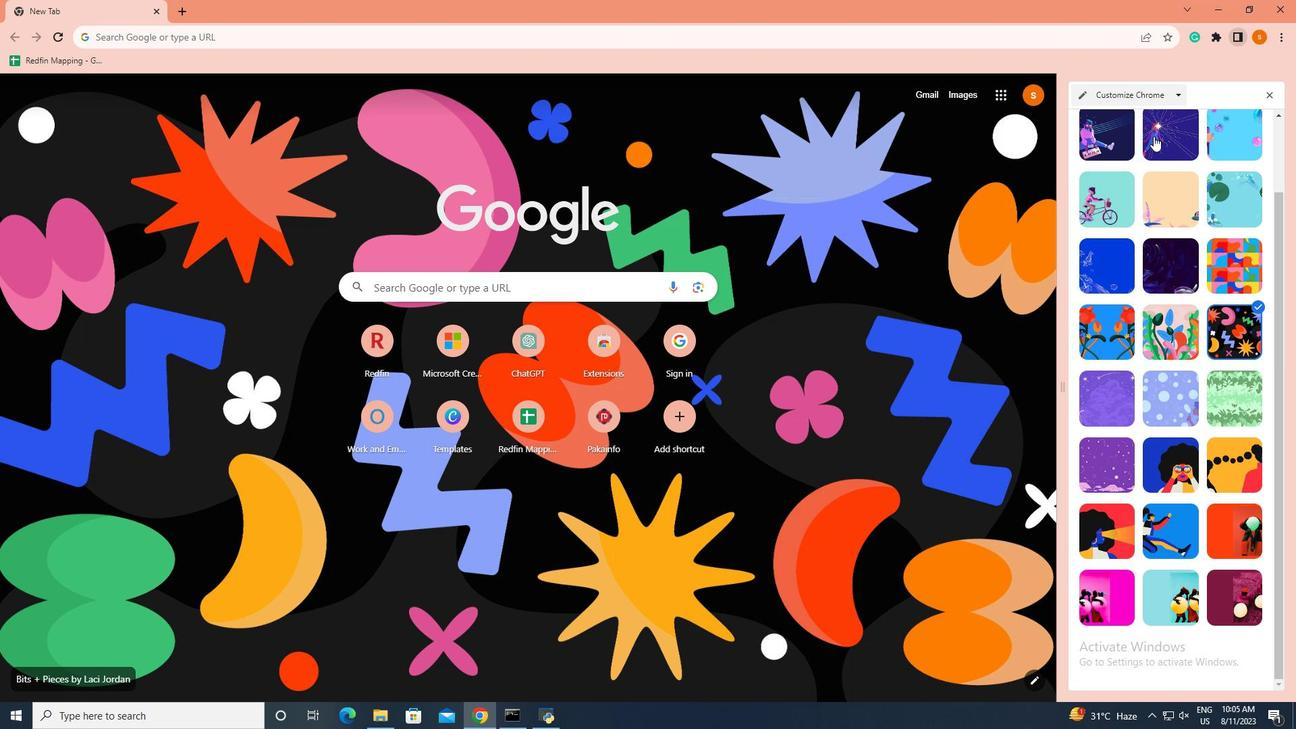 
Action: Mouse moved to (1274, 91)
Screenshot: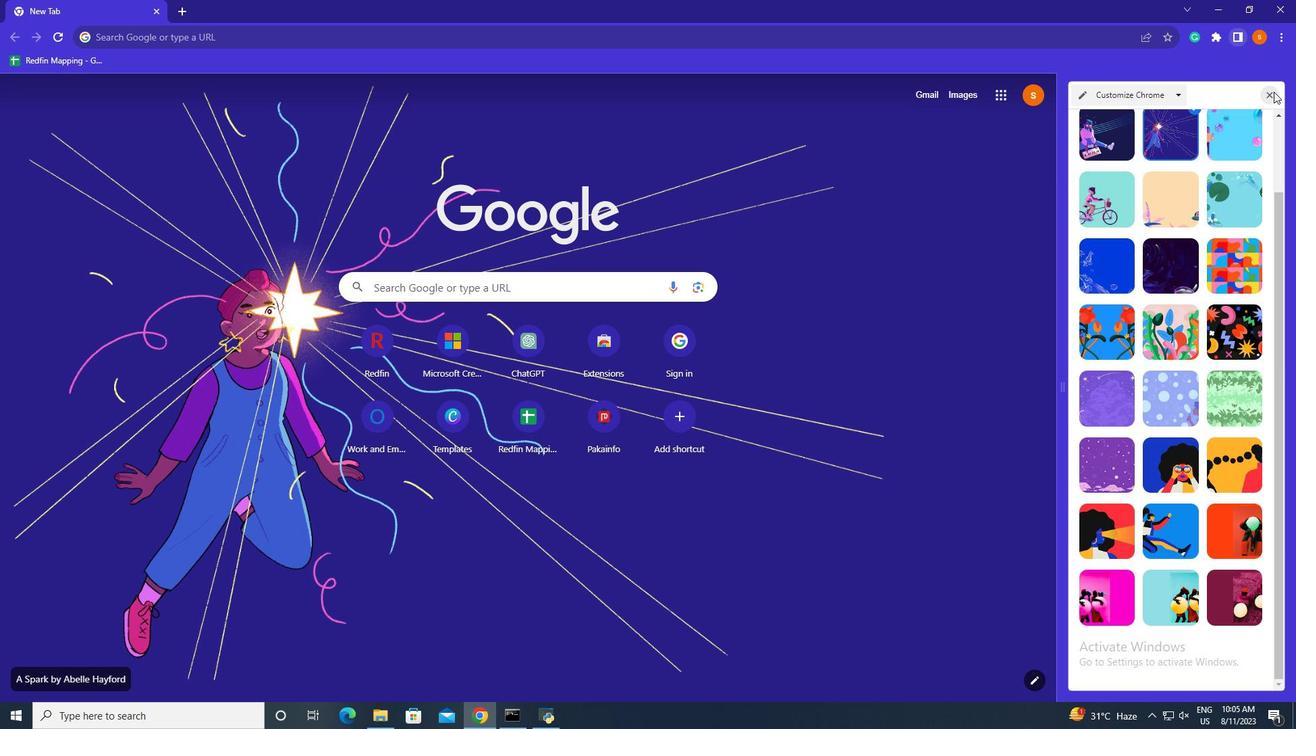 
Action: Mouse pressed left at (1274, 91)
Screenshot: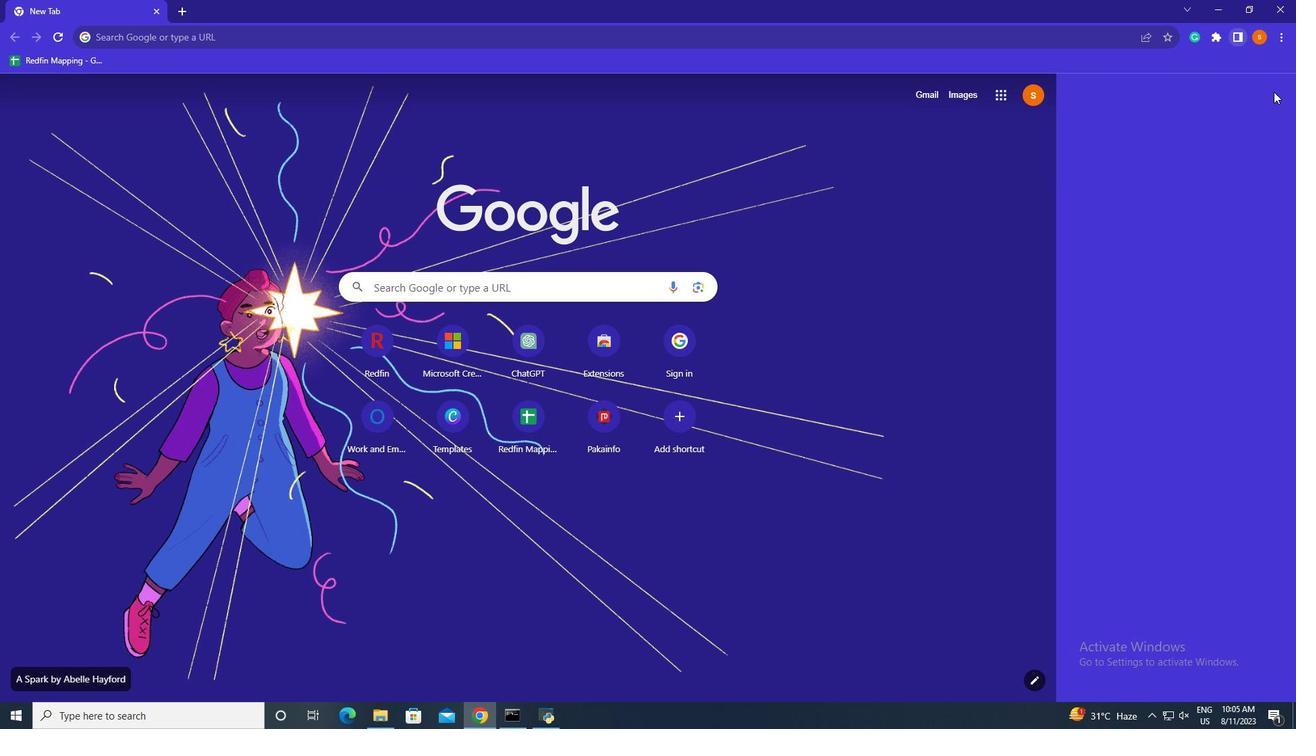 
Action: Mouse moved to (1046, 224)
Screenshot: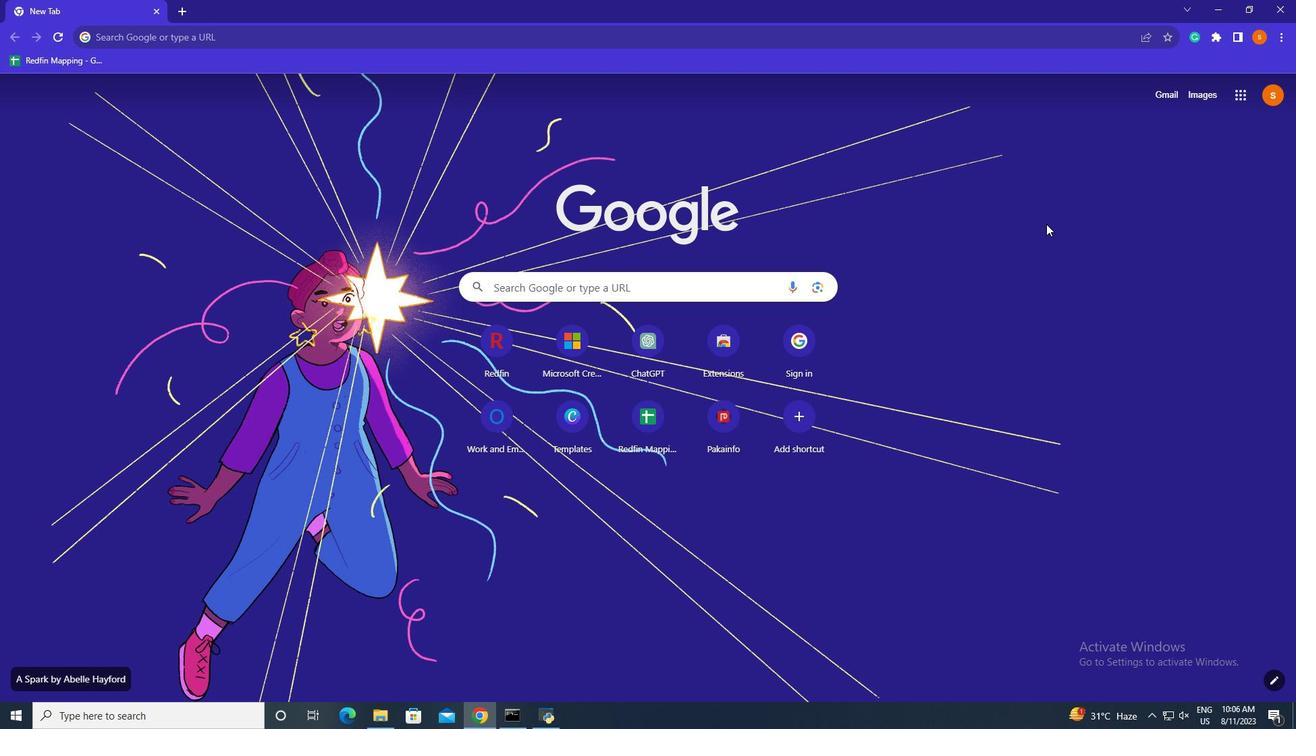
